 Task: Change arrow line to dotted.
Action: Mouse moved to (505, 272)
Screenshot: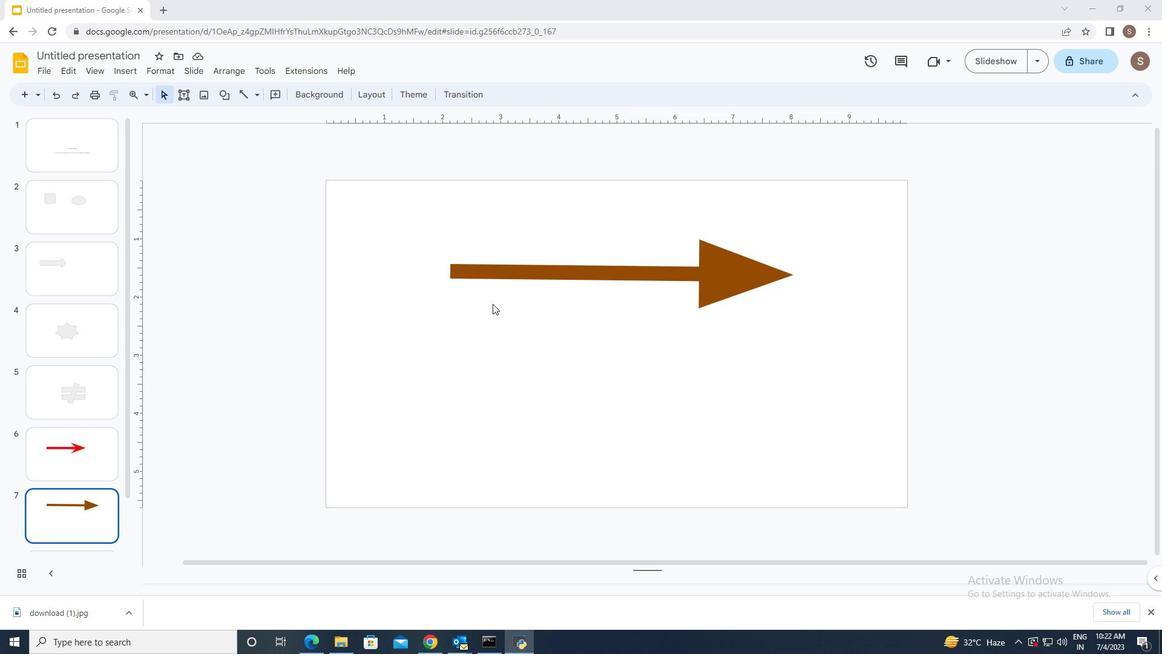 
Action: Mouse pressed left at (505, 272)
Screenshot: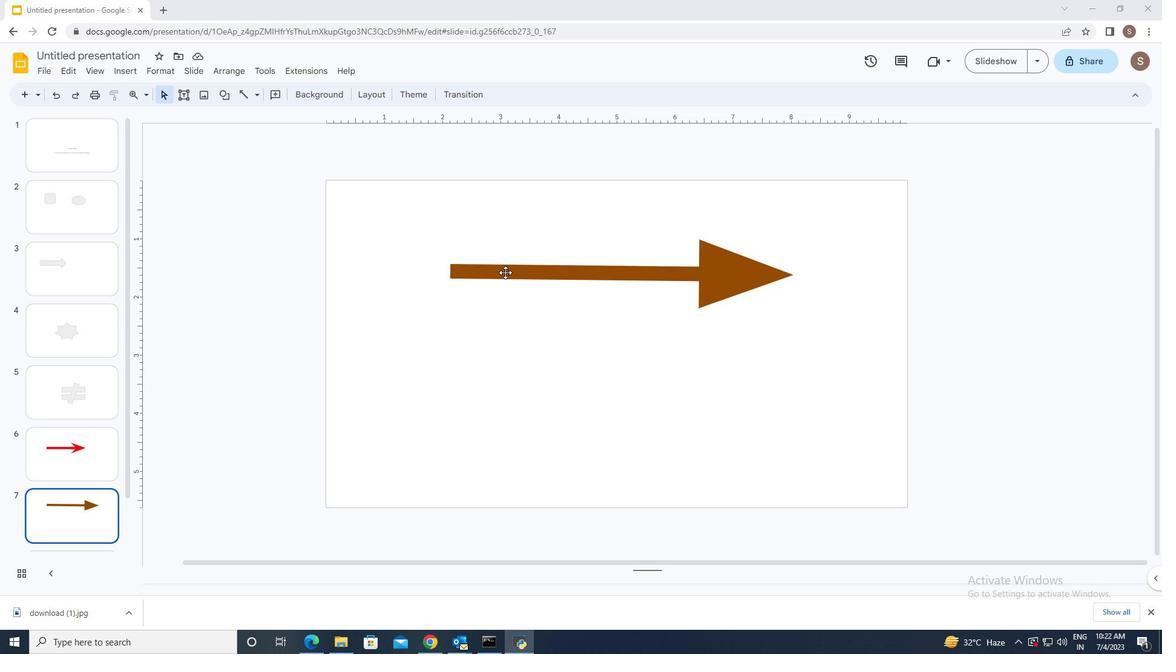 
Action: Mouse moved to (312, 96)
Screenshot: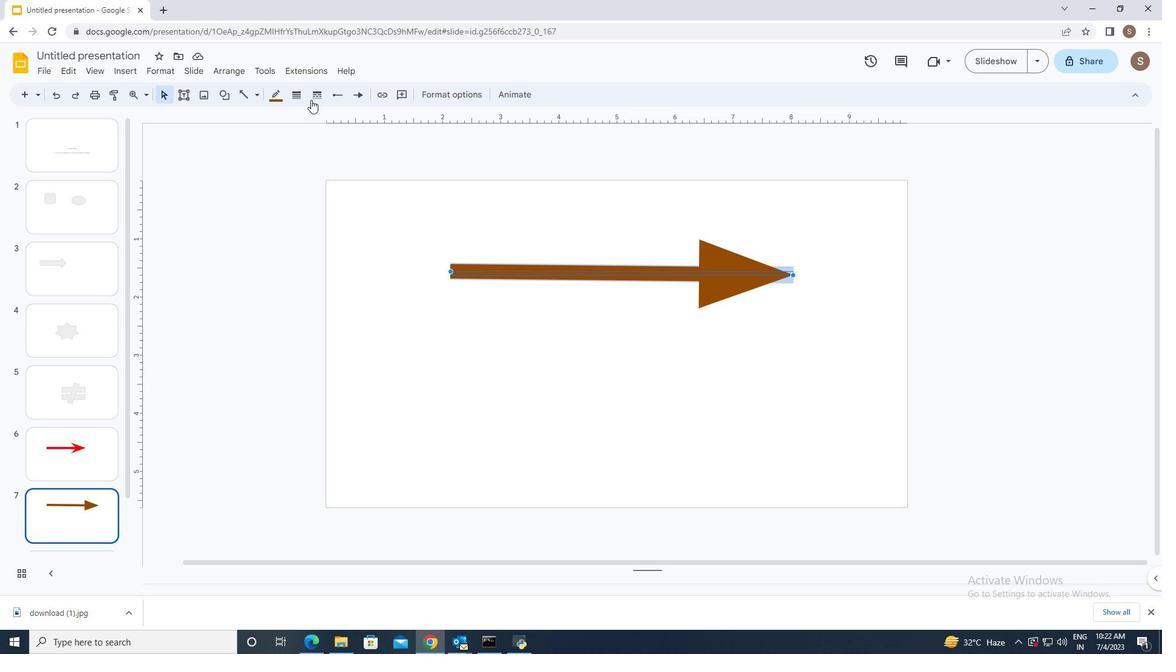 
Action: Mouse pressed left at (312, 96)
Screenshot: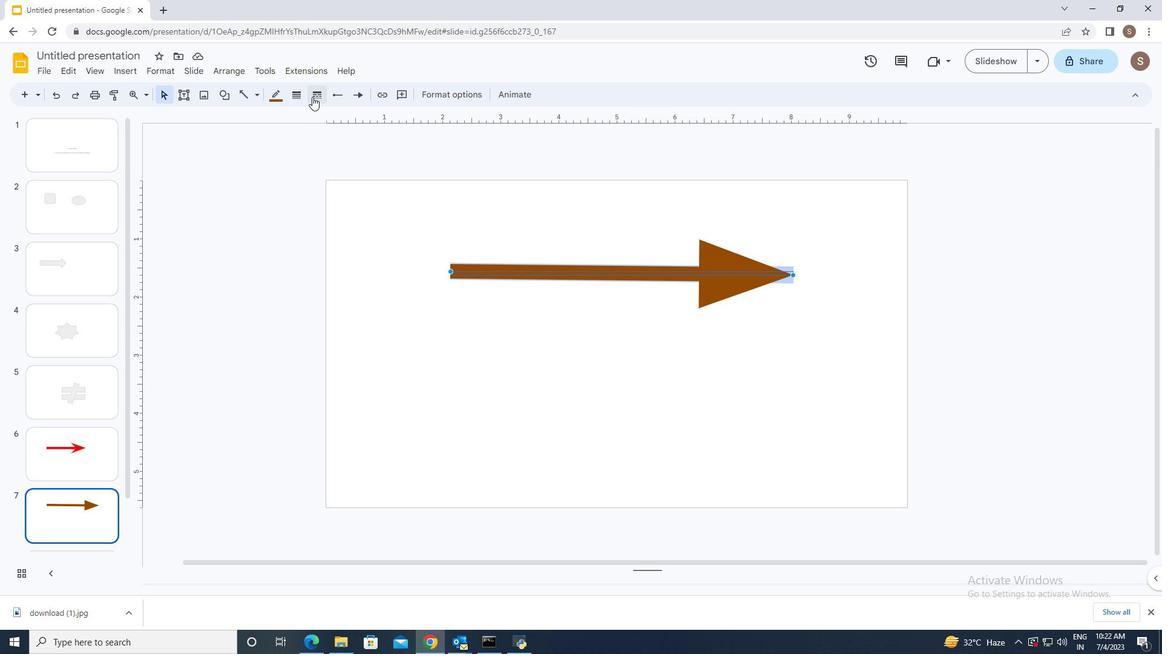
Action: Mouse moved to (337, 135)
Screenshot: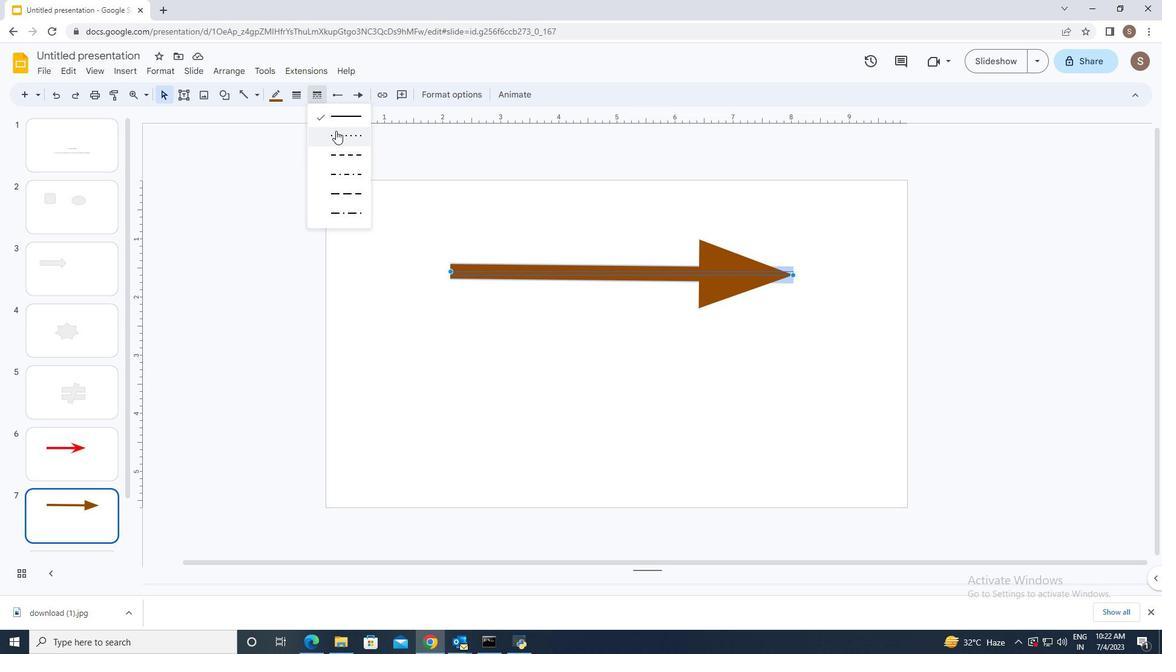 
Action: Mouse pressed left at (337, 135)
Screenshot: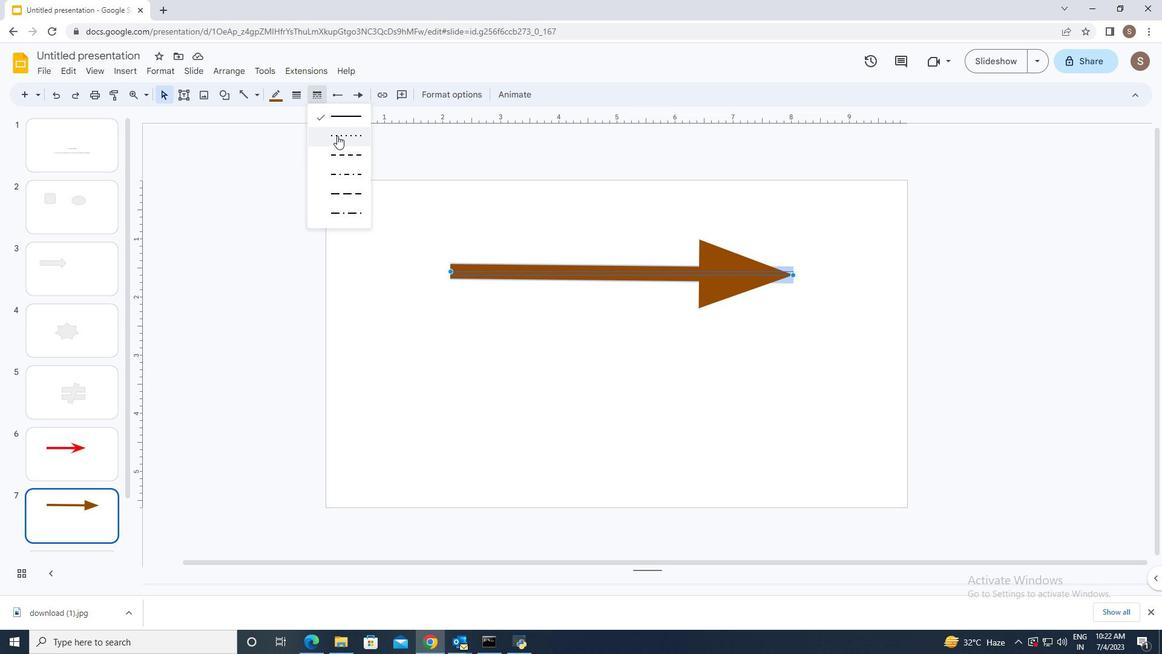 
Action: Mouse moved to (403, 294)
Screenshot: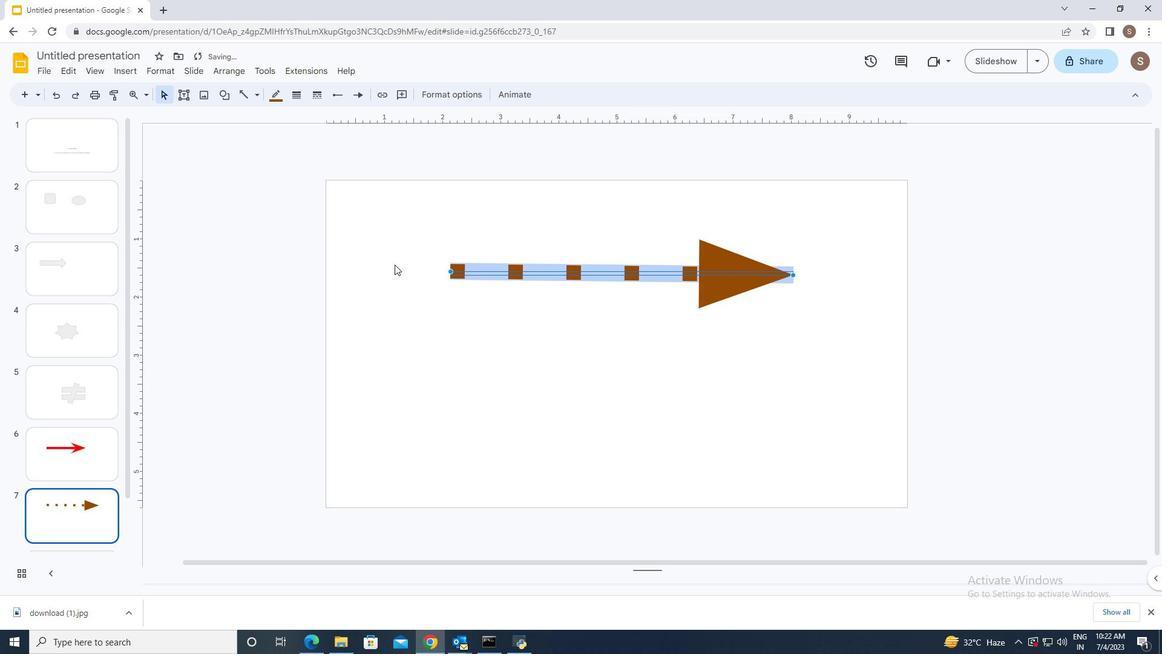 
Action: Mouse pressed left at (403, 294)
Screenshot: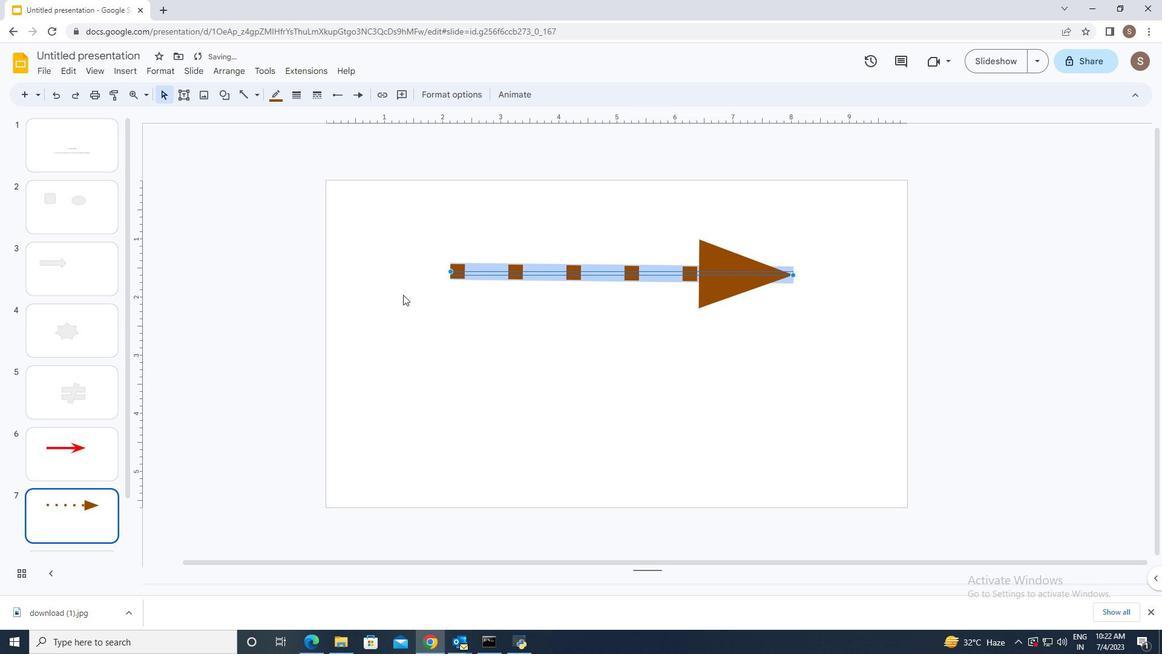 
